 Task: Add an event with the title Team Building Game: Scavenger Hunt Adventure, date '2024/05/19', time 8:50 AM to 10:50 AMand add a description: This training session is designed to help participants effectively manage their time, increase productivity, and achieve a better work-life balance. Select event color  Grape . Add location for the event as: 987 Piazza di Spagna, Rome, Italy, logged in from the account softage.5@softage.netand send the event invitation to softage.7@softage.net and softage.8@softage.net. Set a reminder for the event Monthly on the third Sunday
Action: Mouse moved to (973, 71)
Screenshot: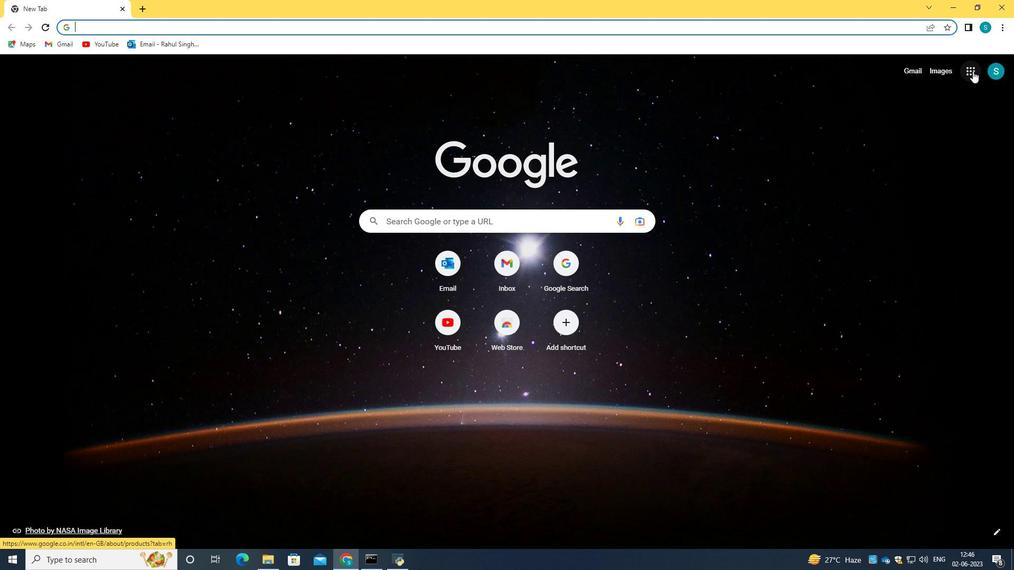 
Action: Mouse pressed left at (973, 71)
Screenshot: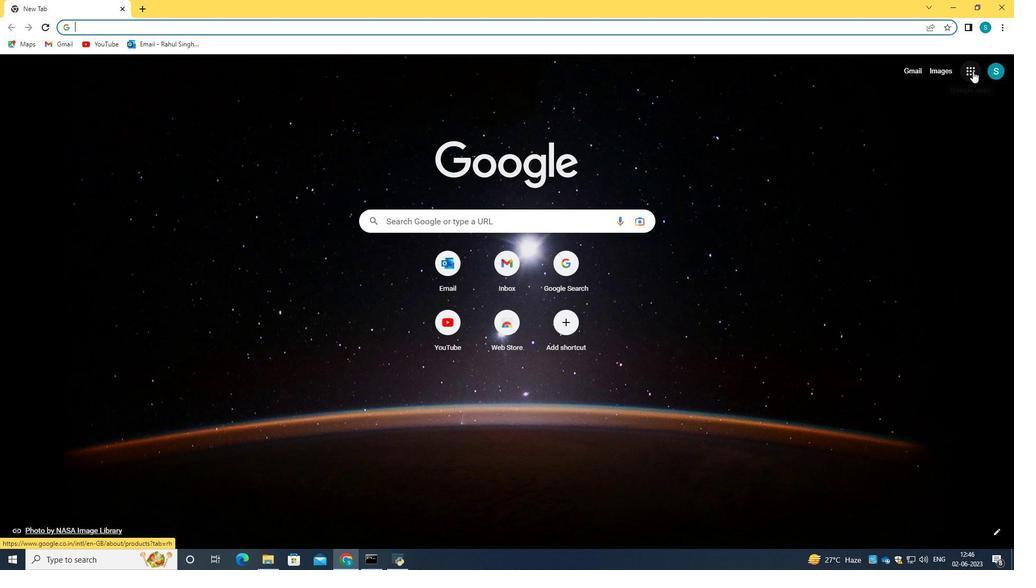 
Action: Mouse moved to (877, 223)
Screenshot: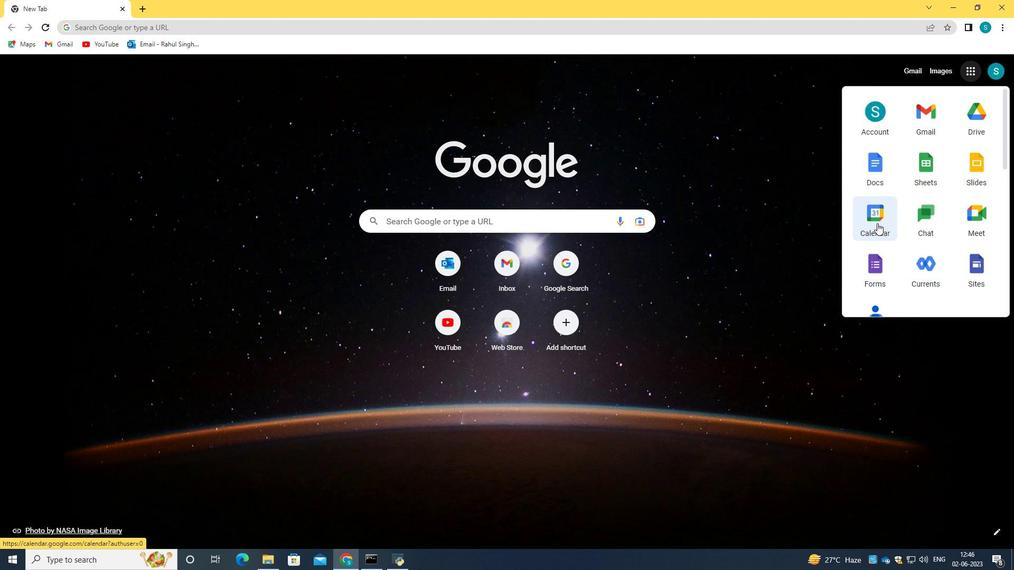 
Action: Mouse pressed left at (877, 223)
Screenshot: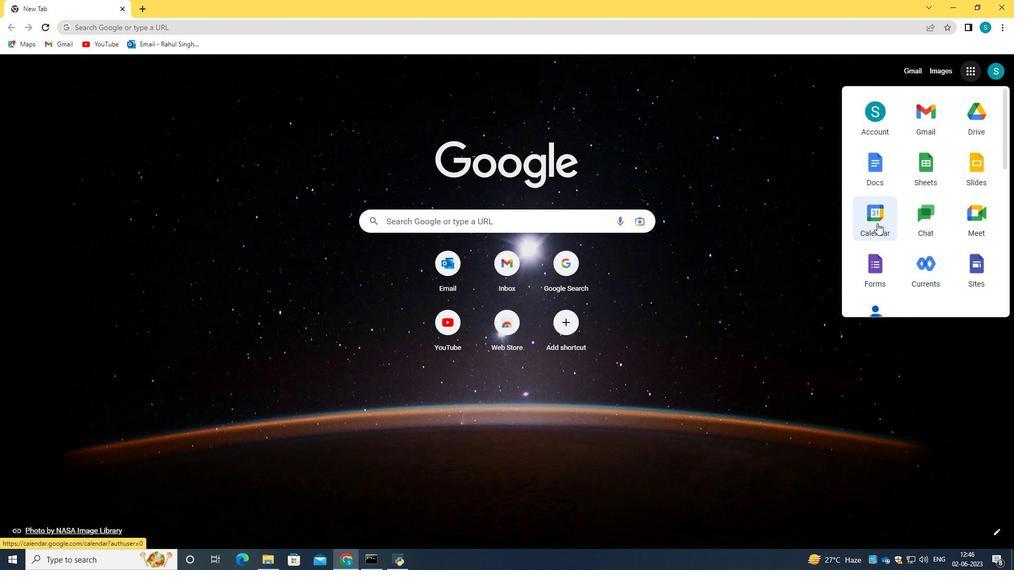 
Action: Mouse moved to (62, 113)
Screenshot: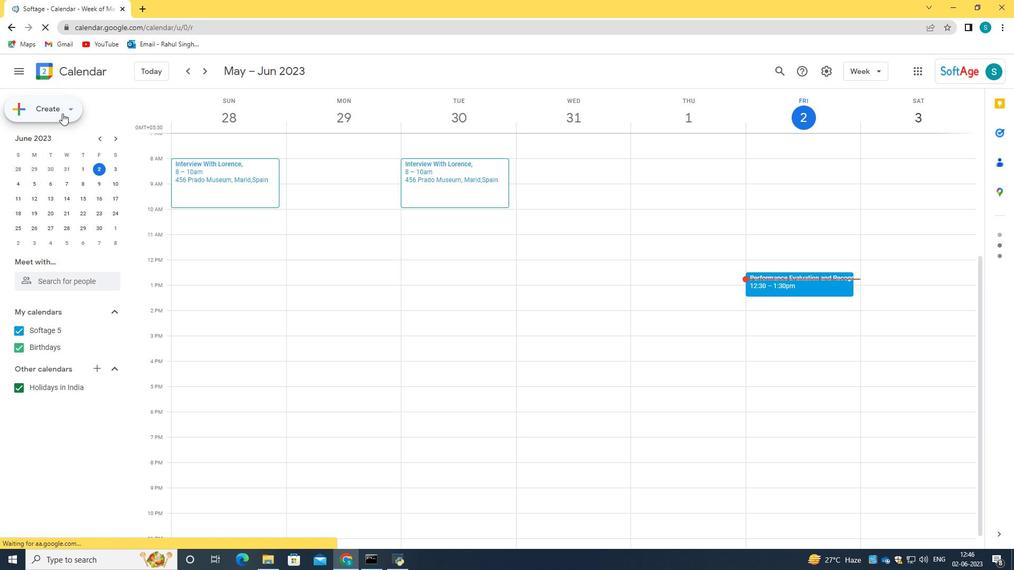 
Action: Mouse pressed left at (62, 113)
Screenshot: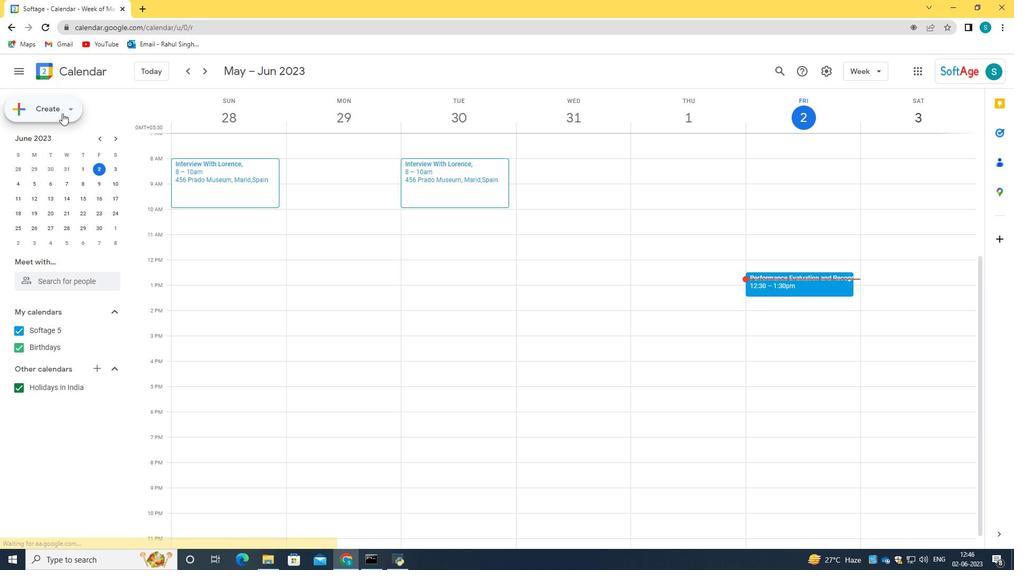 
Action: Mouse moved to (49, 131)
Screenshot: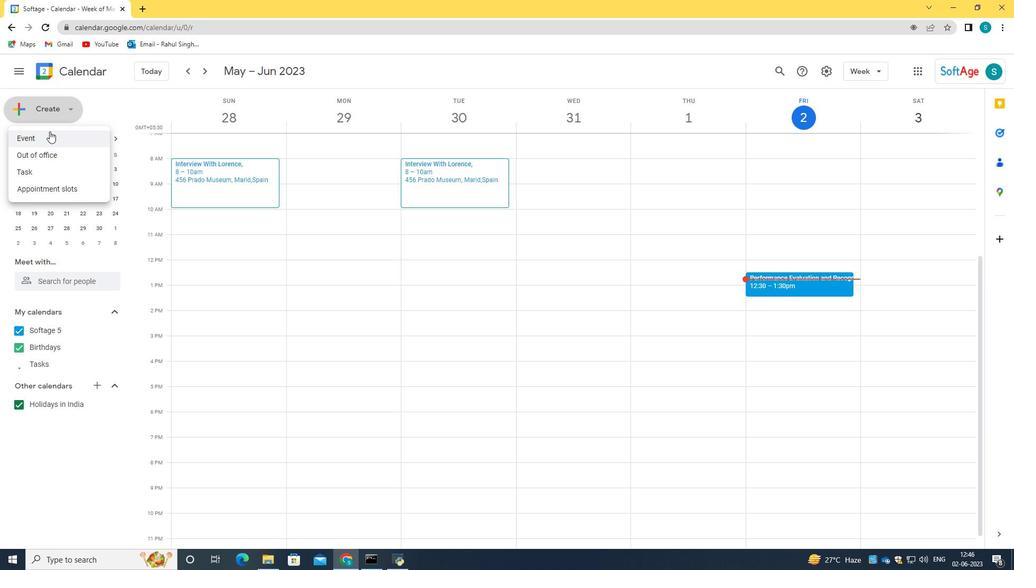 
Action: Mouse pressed left at (49, 131)
Screenshot: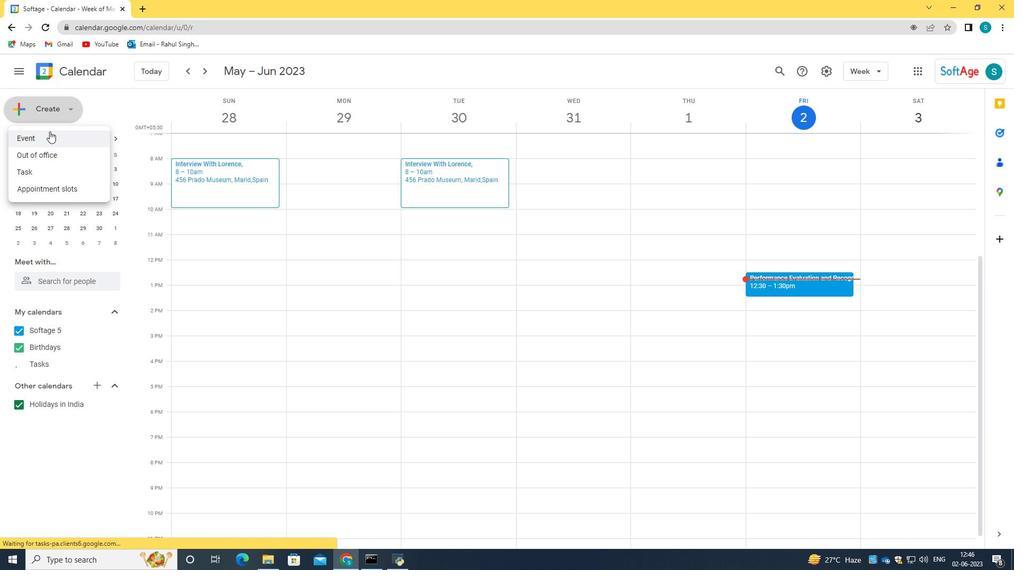 
Action: Mouse moved to (652, 422)
Screenshot: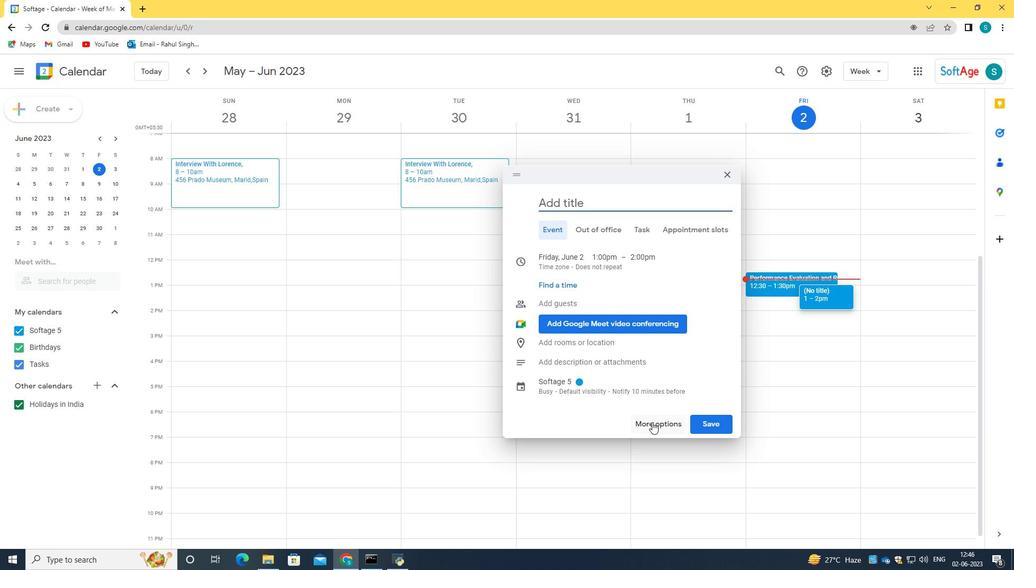 
Action: Mouse pressed left at (652, 422)
Screenshot: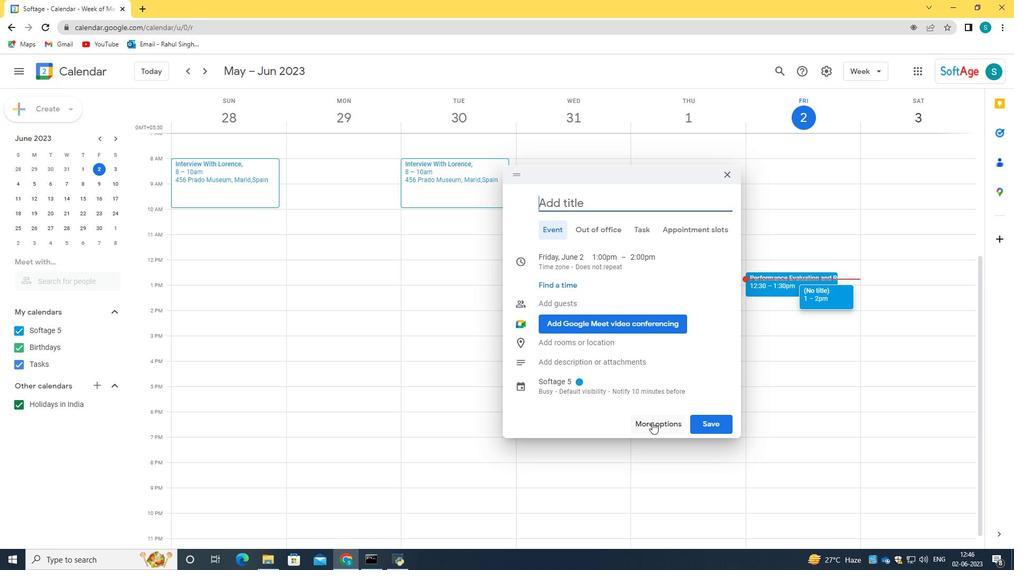 
Action: Mouse moved to (113, 75)
Screenshot: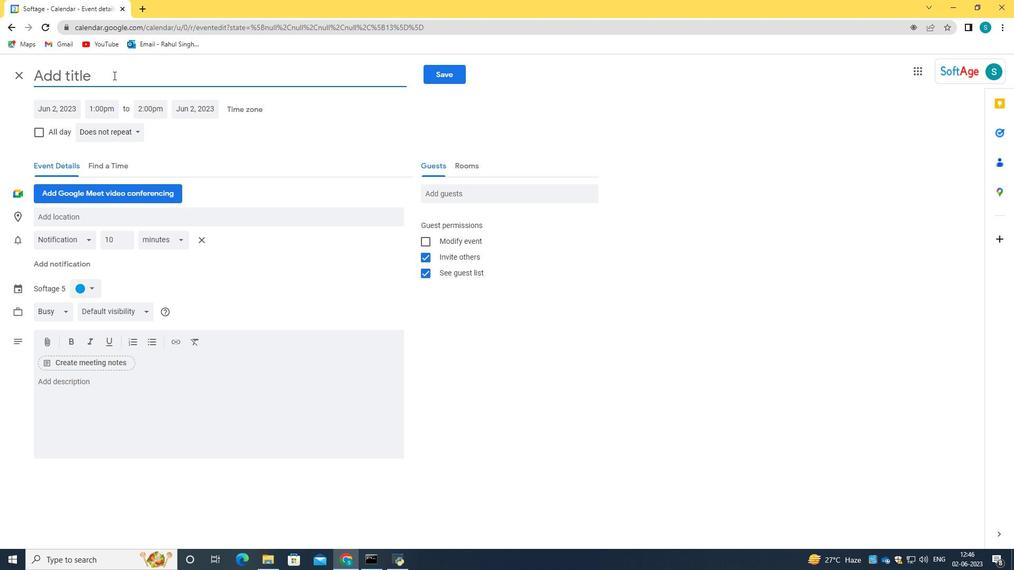 
Action: Key pressed <Key.caps_lock>T<Key.caps_lock>eam<Key.space><Key.caps_lock>B<Key.caps_lock>uilding<Key.space><Key.caps_lock>G<Key.caps_lock>ame<Key.shift_r>:<Key.space><Key.caps_lock>S<Key.caps_lock>cavenger<Key.space><Key.caps_lock>H<Key.caps_lock>unt<Key.space><Key.caps_lock>A<Key.caps_lock>dventure
Screenshot: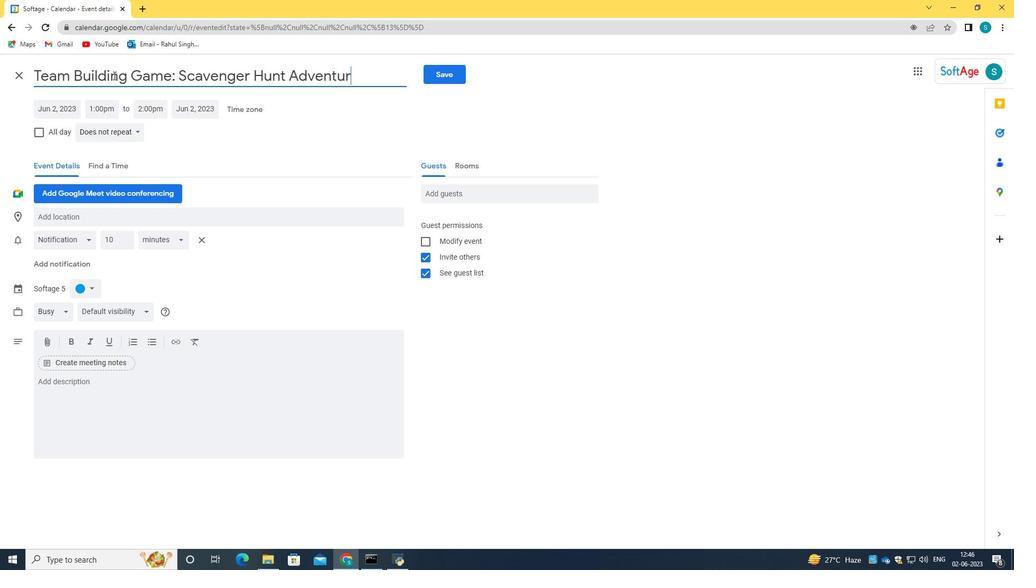 
Action: Mouse moved to (59, 110)
Screenshot: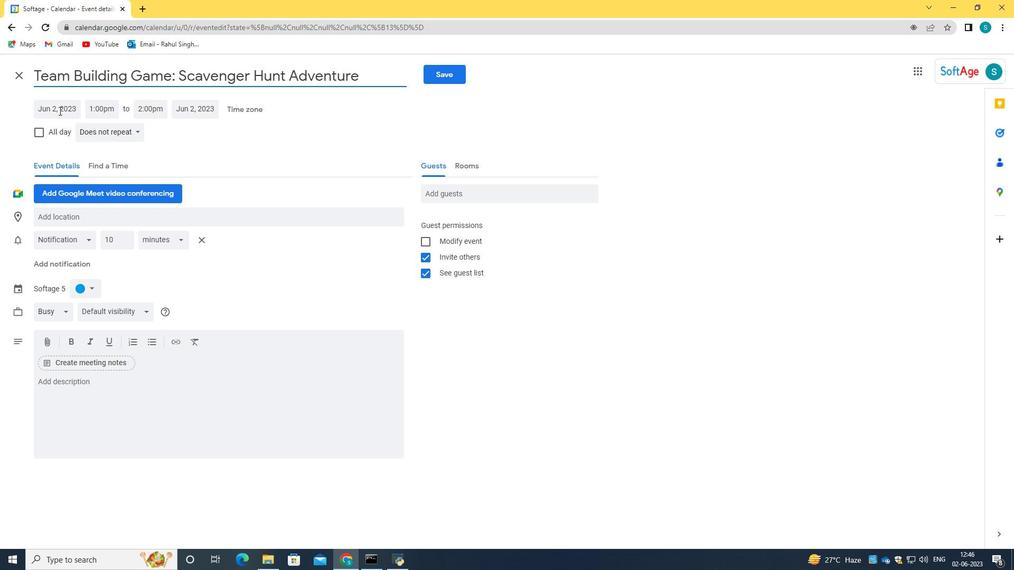 
Action: Mouse pressed left at (59, 110)
Screenshot: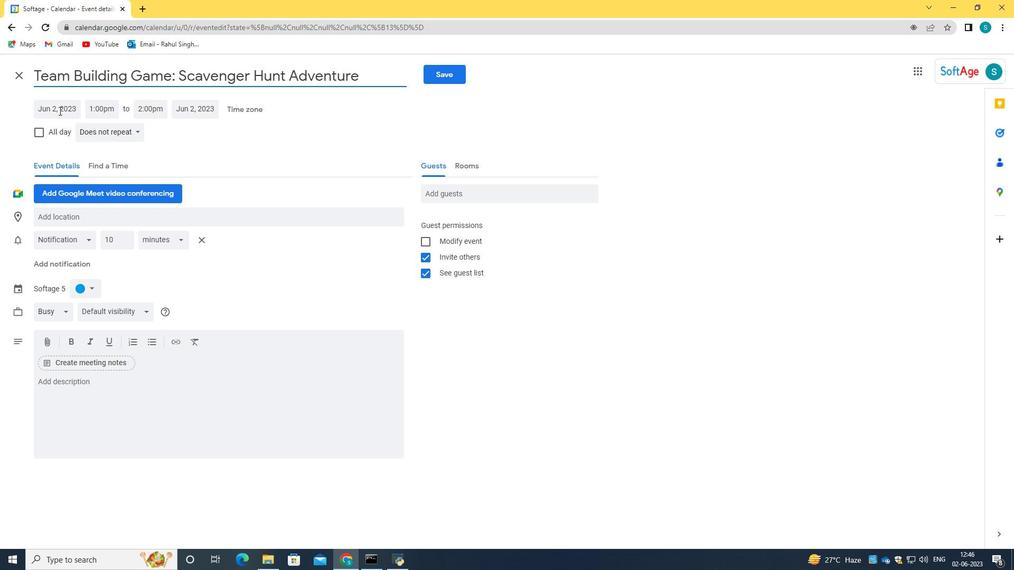 
Action: Key pressed <Key.backspace>2024/05/19
Screenshot: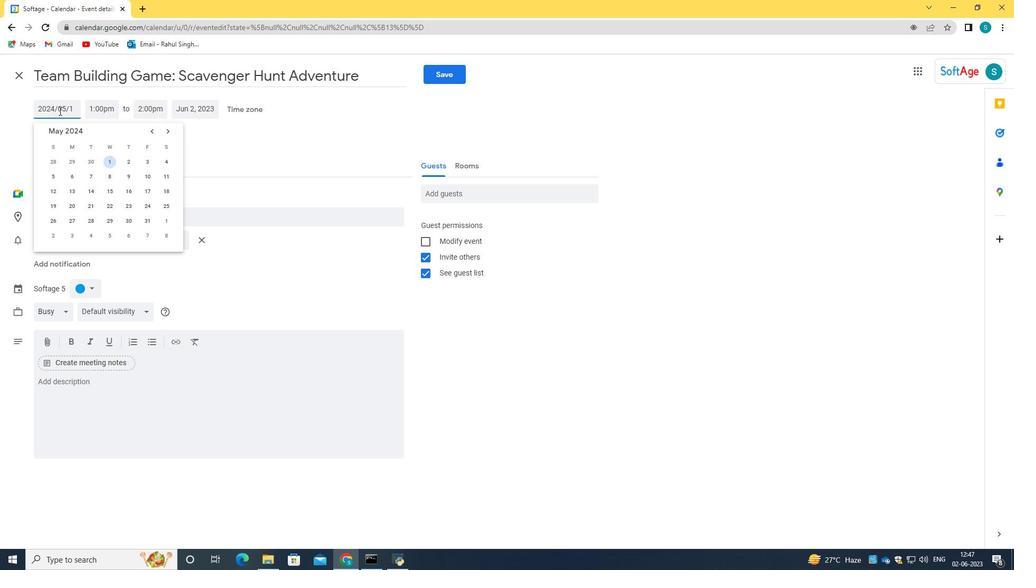 
Action: Mouse moved to (106, 108)
Screenshot: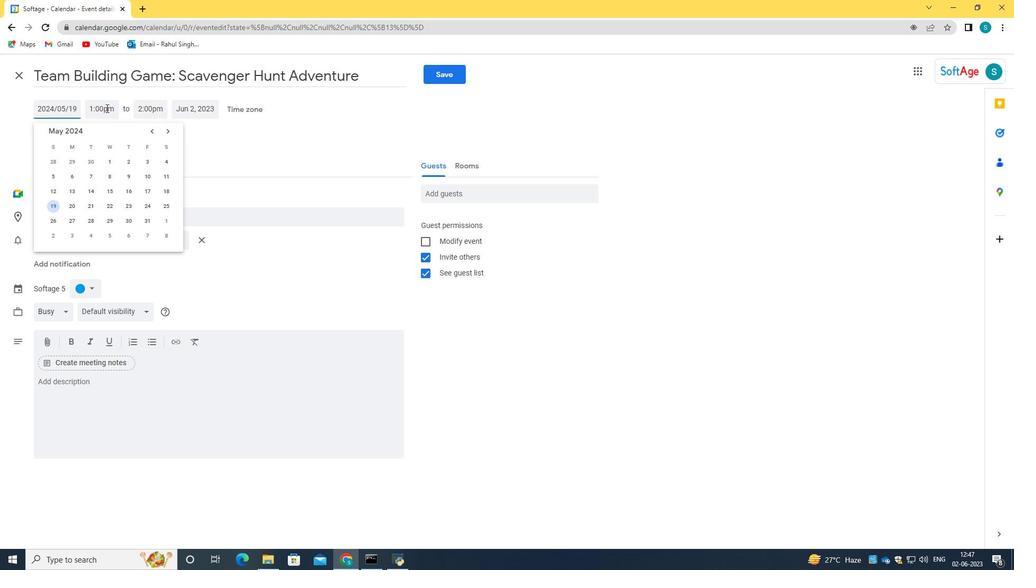 
Action: Key pressed <Key.enter><Key.tab>8<Key.shift_r>:50<Key.space><Key.caps_lock>AM<Key.tab>10<Key.shift_r><Key.shift_r><Key.shift_r><Key.shift_r>:50<Key.space>AM
Screenshot: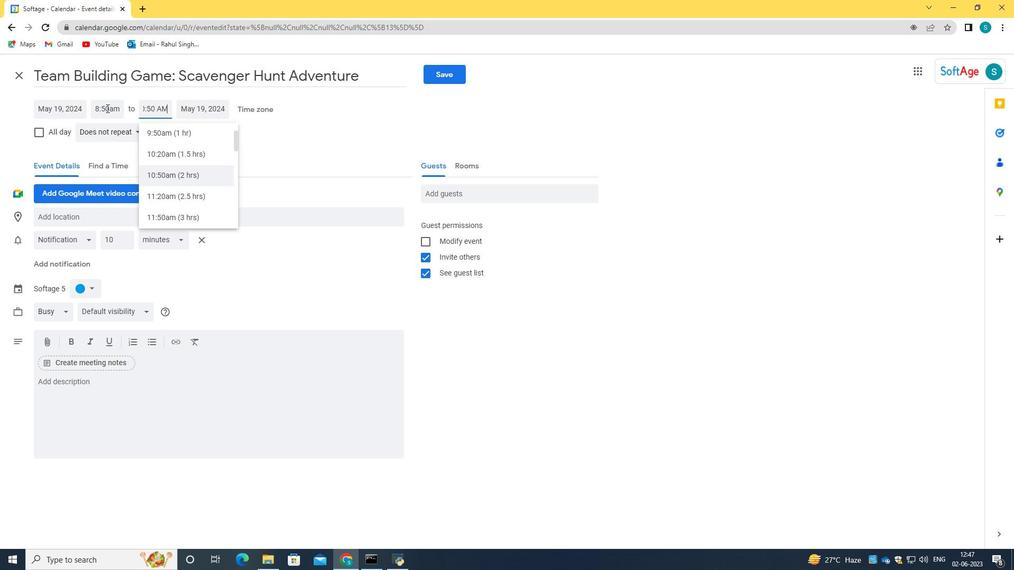 
Action: Mouse moved to (174, 179)
Screenshot: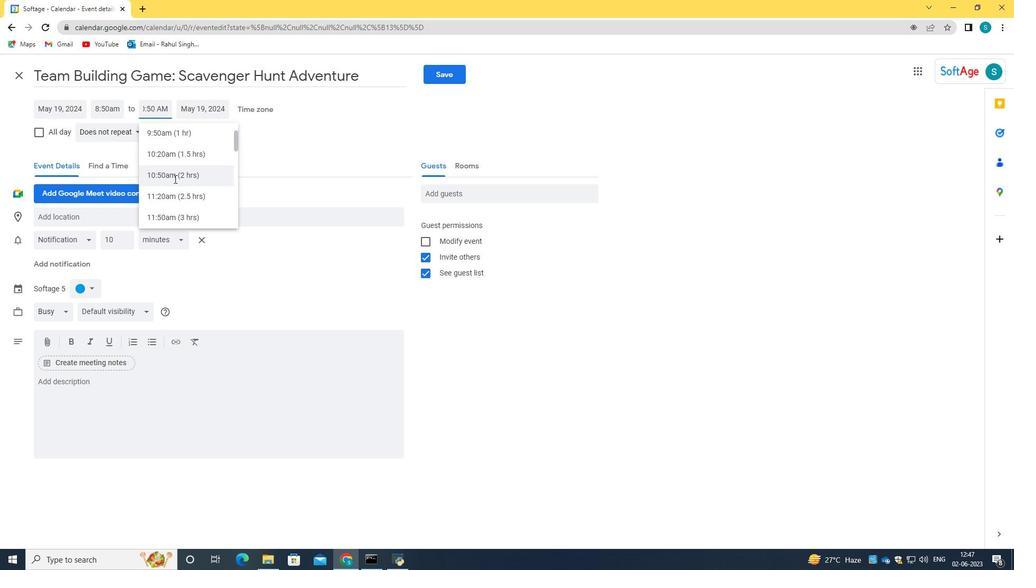 
Action: Mouse pressed left at (174, 179)
Screenshot: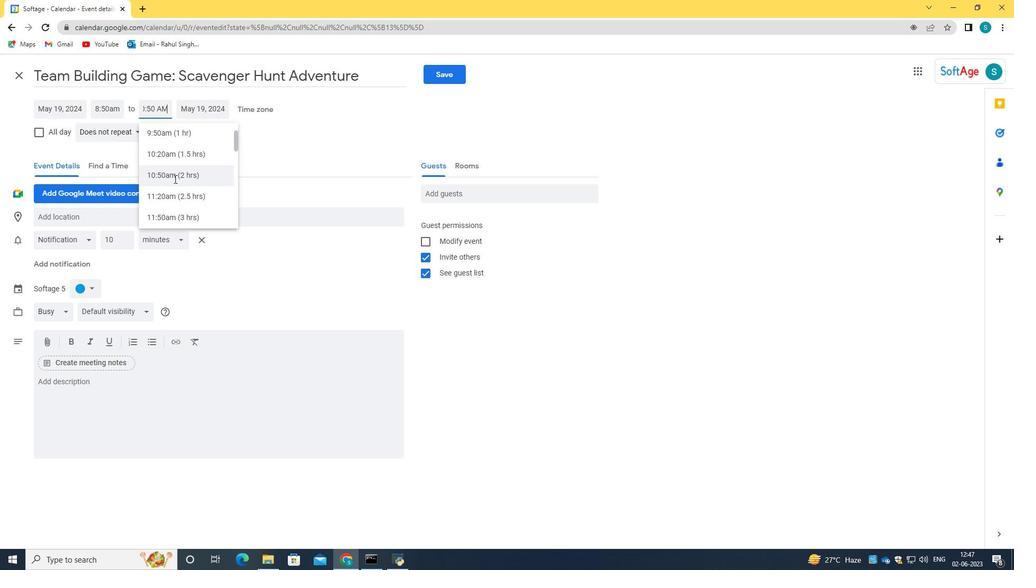 
Action: Mouse moved to (128, 407)
Screenshot: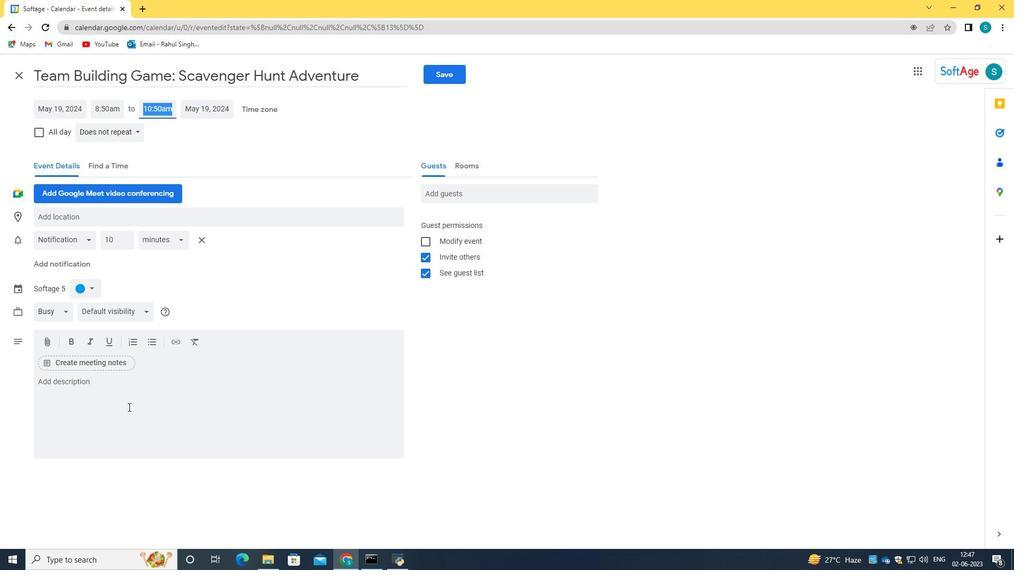 
Action: Mouse pressed left at (128, 407)
Screenshot: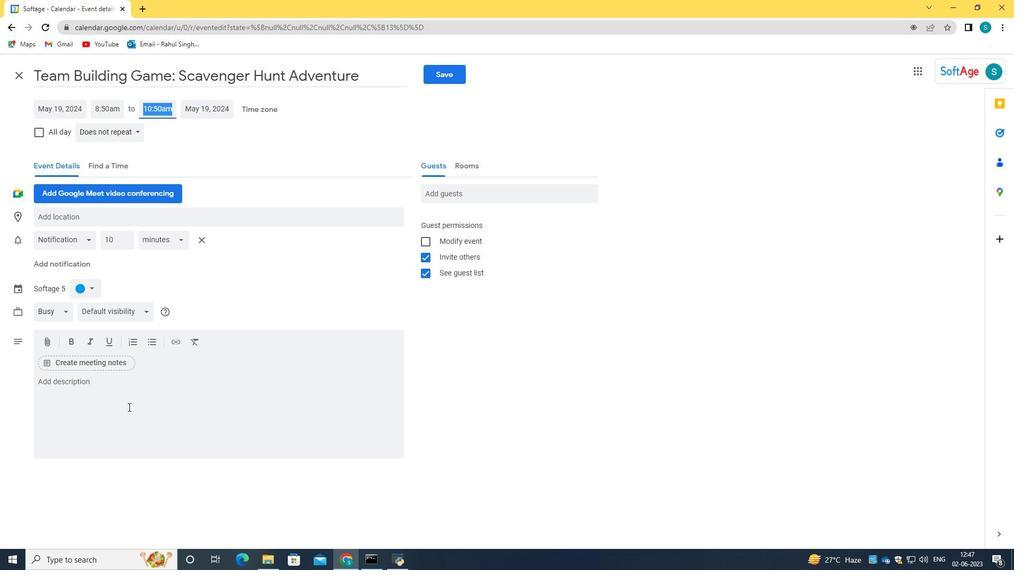 
Action: Key pressed <Key.caps_lock>t<Key.backspace><Key.caps_lock>T<Key.caps_lock>his<Key.space>training<Key.space>session<Key.space>is<Key.space>designed<Key.space>to<Key.space>help<Key.space>participants<Key.space>effectively<Key.space>manage<Key.space>their<Key.space>th=<Key.backspace><Key.backspace>ime,<Key.space>increase<Key.space>prof<Key.backspace>ductivity,<Key.space>and<Key.space>achi<Key.backspace>ieve<Key.space>a<Key.space>better<Key.space>work-i<Key.backspace>life<Key.space>balance<Key.space><Key.backspace>.<Key.space>
Screenshot: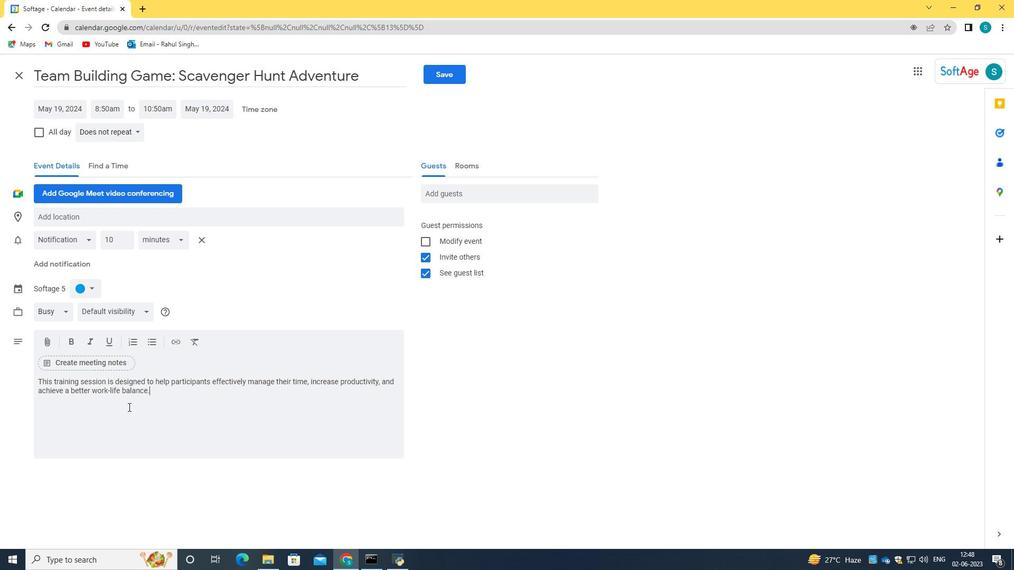 
Action: Mouse moved to (89, 288)
Screenshot: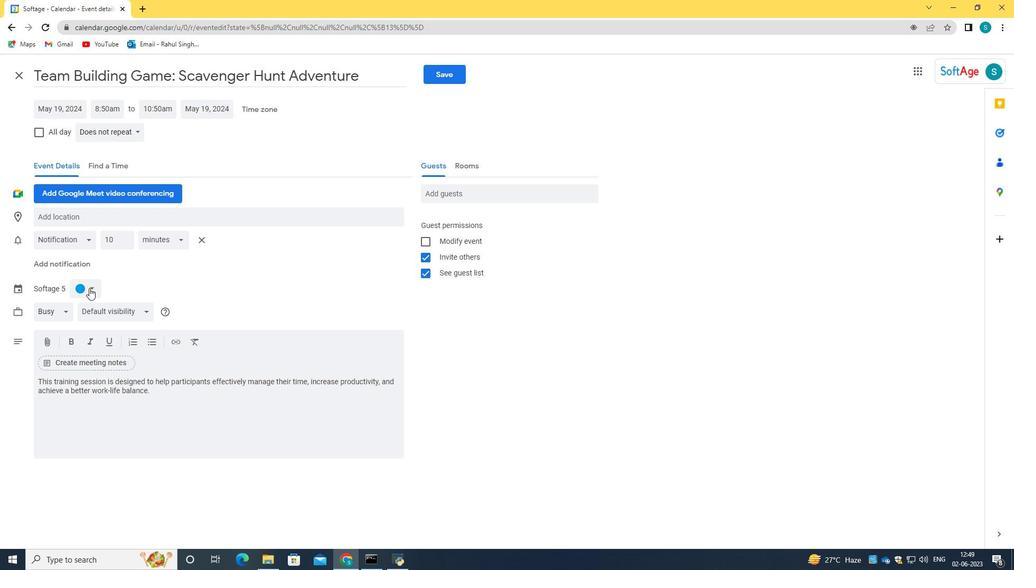 
Action: Mouse pressed left at (89, 288)
Screenshot: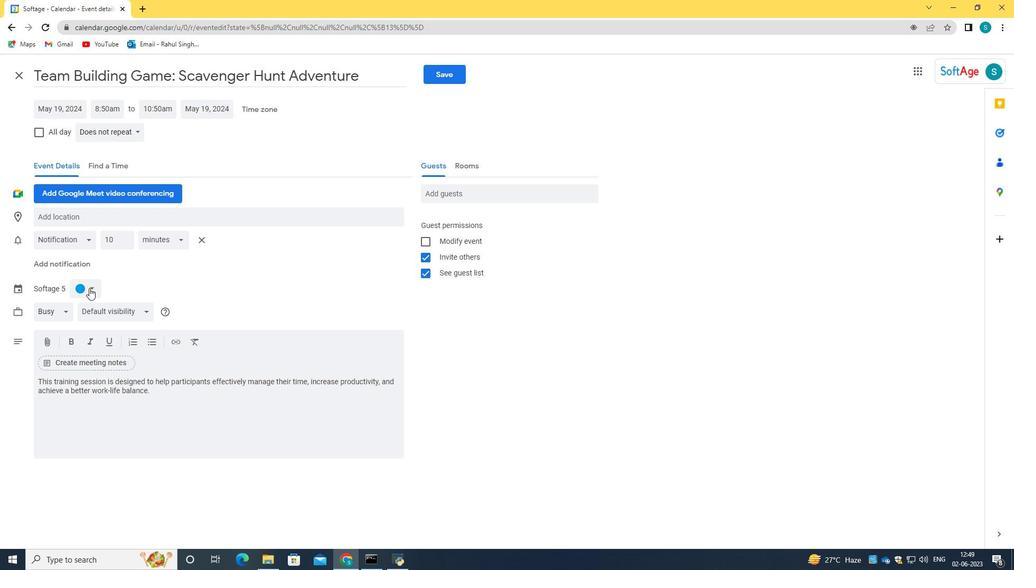 
Action: Mouse moved to (80, 348)
Screenshot: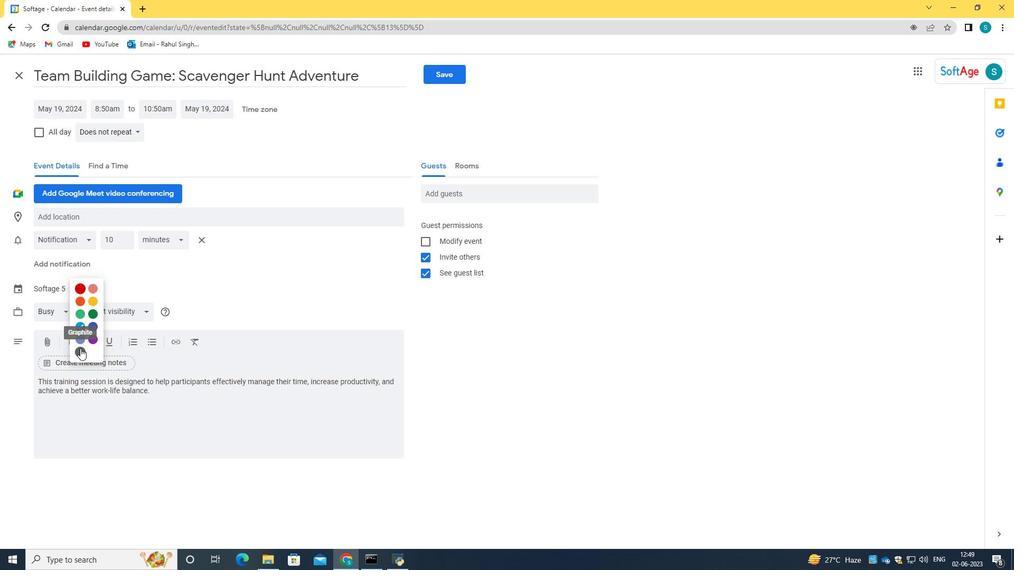 
Action: Mouse pressed left at (80, 348)
Screenshot: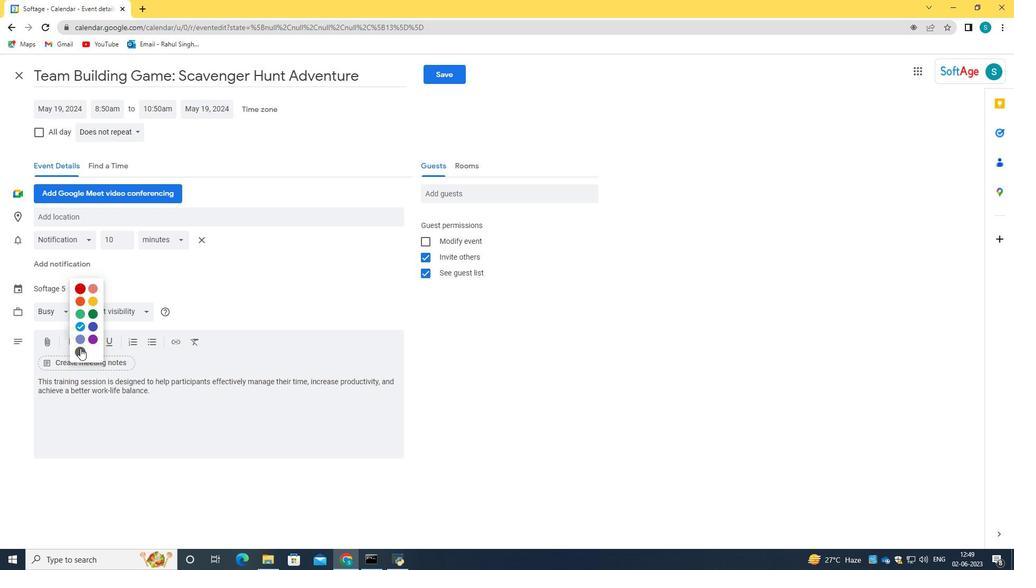 
Action: Mouse moved to (101, 221)
Screenshot: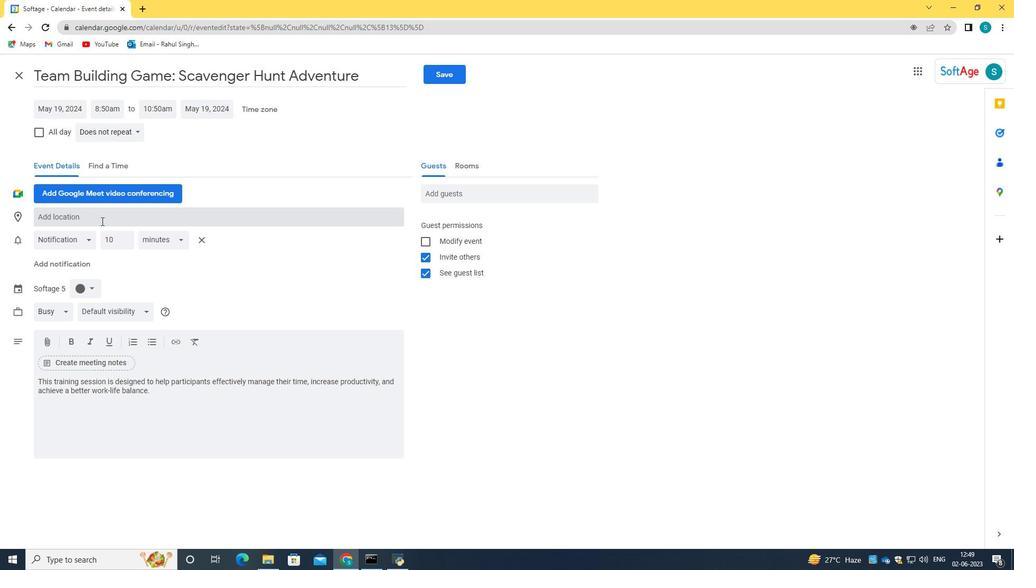 
Action: Mouse pressed left at (101, 221)
Screenshot: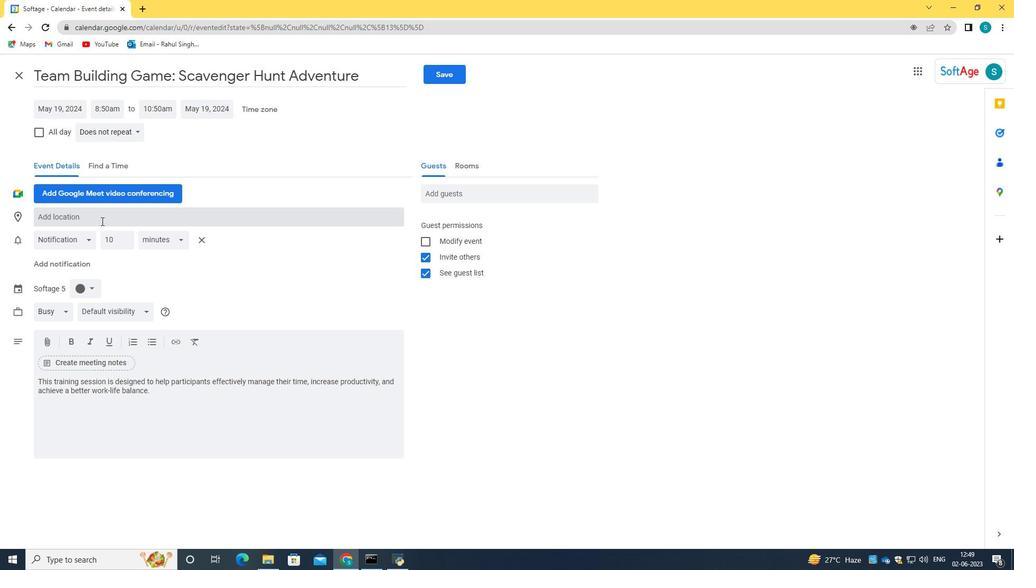 
Action: Mouse moved to (100, 221)
Screenshot: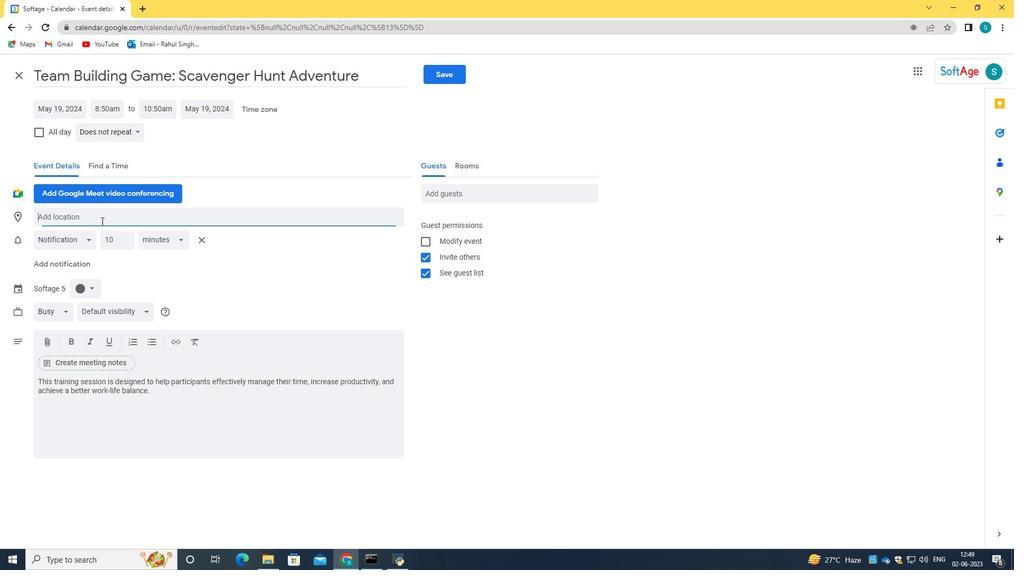 
Action: Key pressed 987<Key.space><Key.caps_lock>P<Key.caps_lock>iazza<Key.space>di<Key.space><Key.caps_lock>S<Key.caps_lock>pagna.<Key.backspace>,<Key.space><Key.caps_lock>R<Key.caps_lock>ome
Screenshot: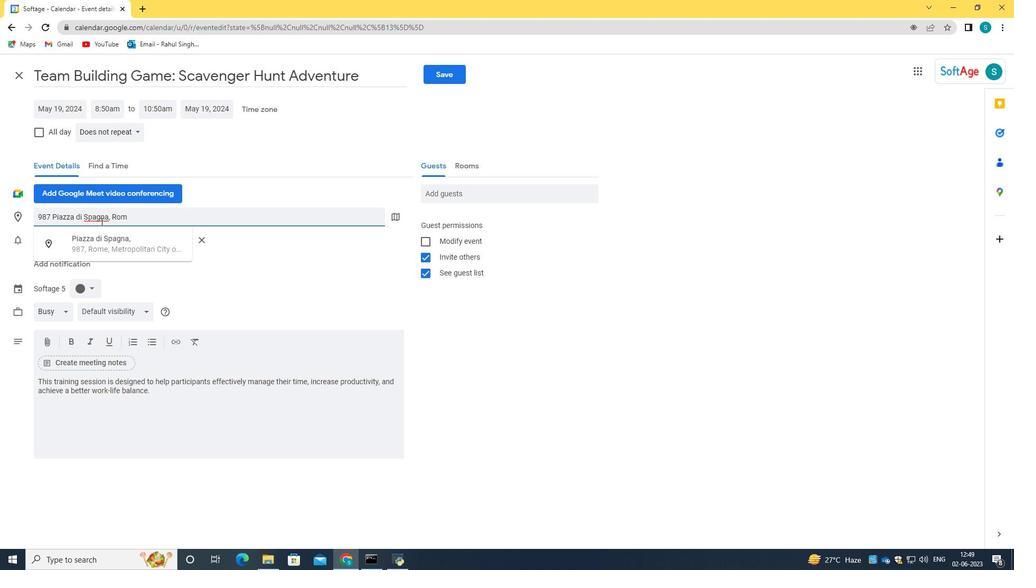 
Action: Mouse moved to (98, 221)
Screenshot: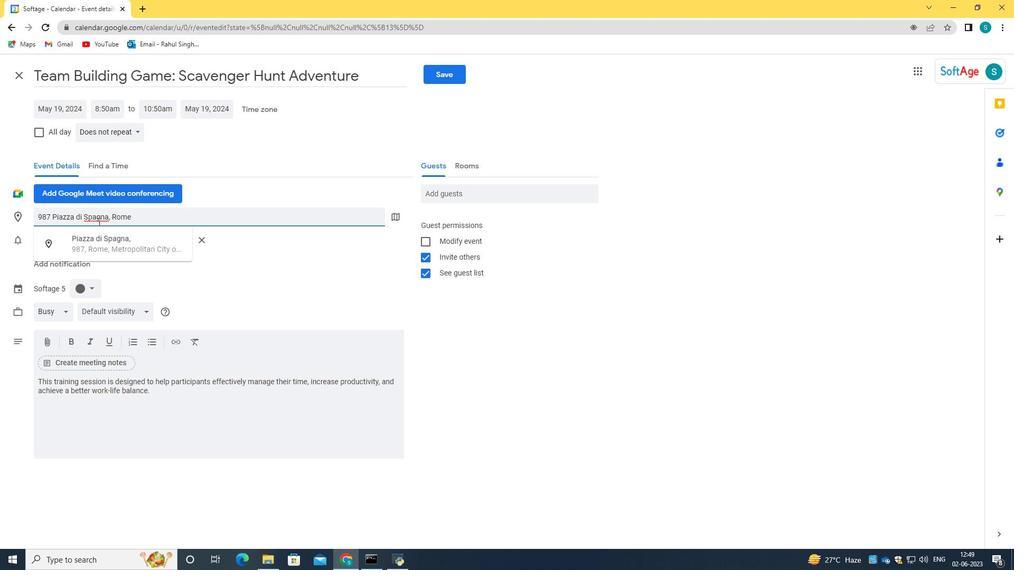 
Action: Key pressed ,<Key.space><Key.caps_lock>I<Key.caps_lock>taly
Screenshot: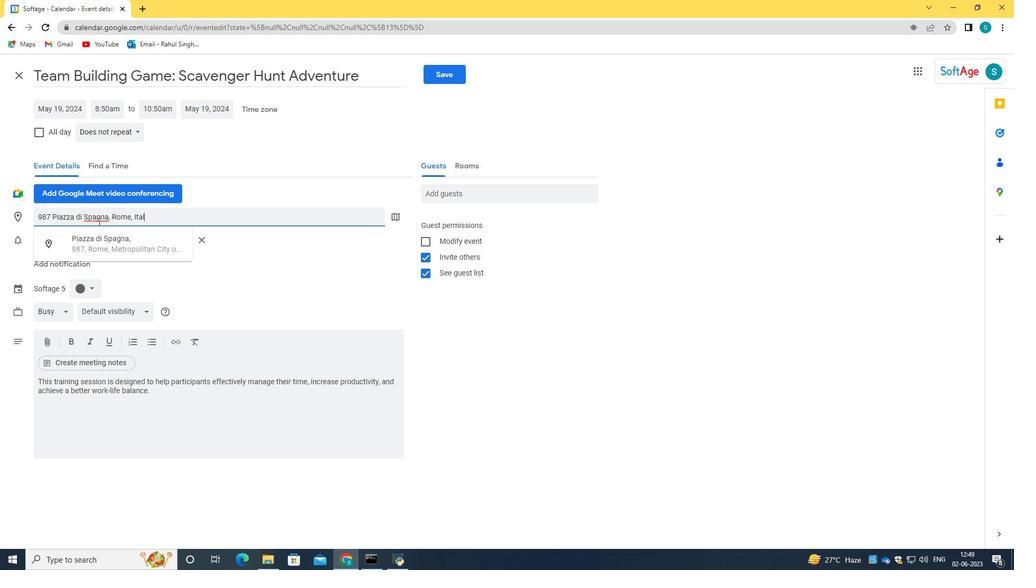 
Action: Mouse moved to (119, 244)
Screenshot: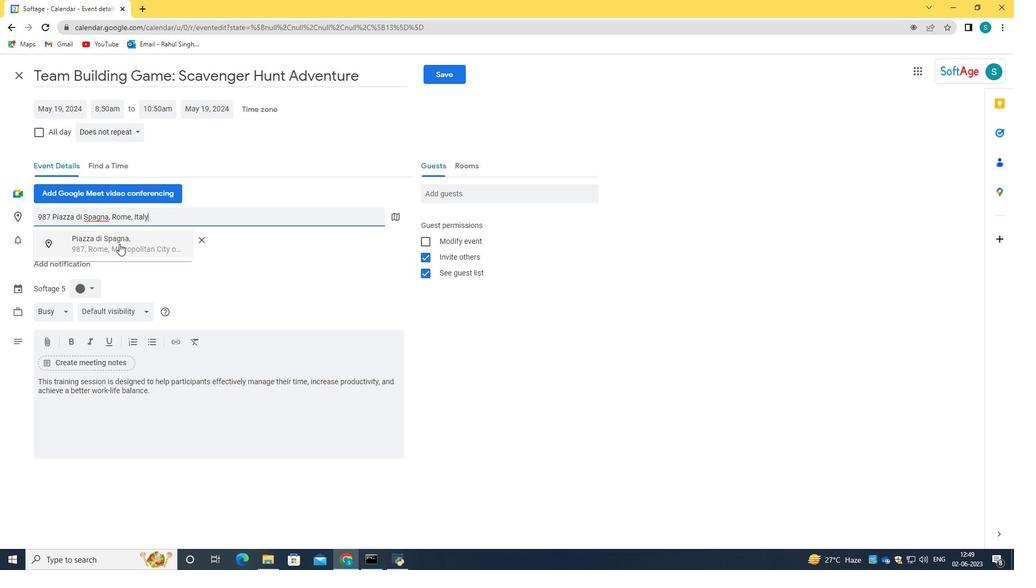
Action: Mouse pressed left at (119, 244)
Screenshot: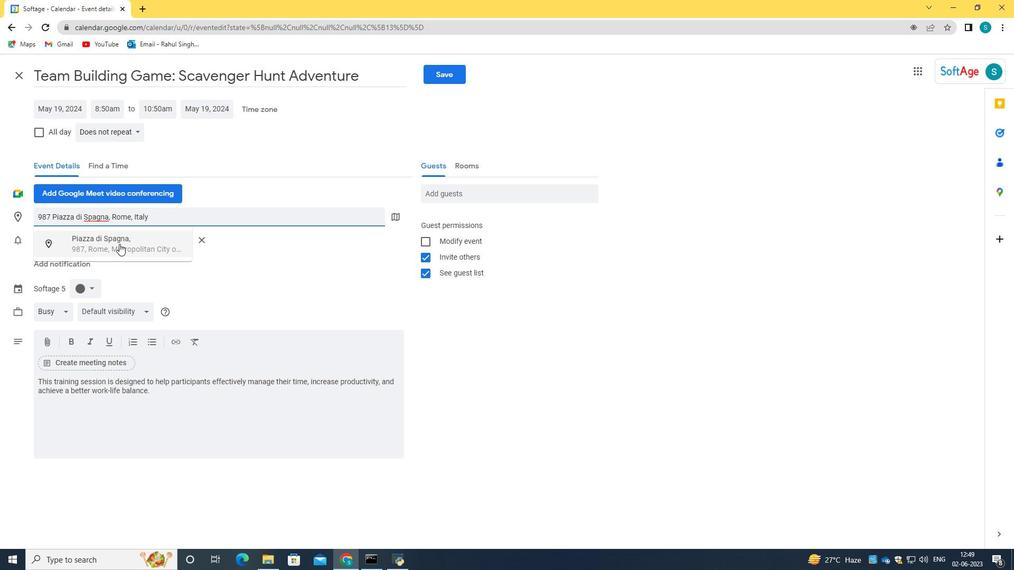 
Action: Mouse moved to (279, 265)
Screenshot: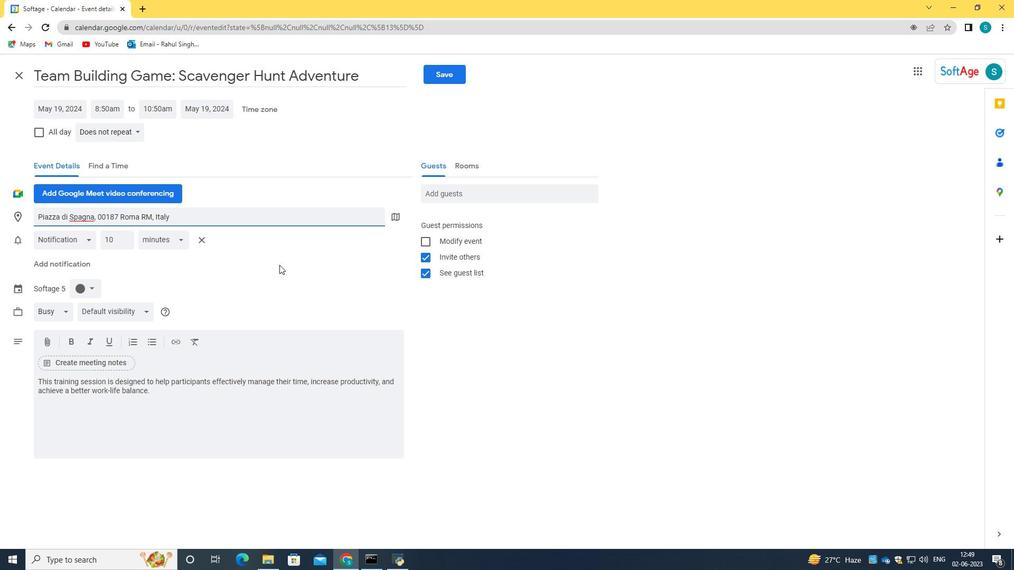 
Action: Mouse pressed left at (279, 265)
Screenshot: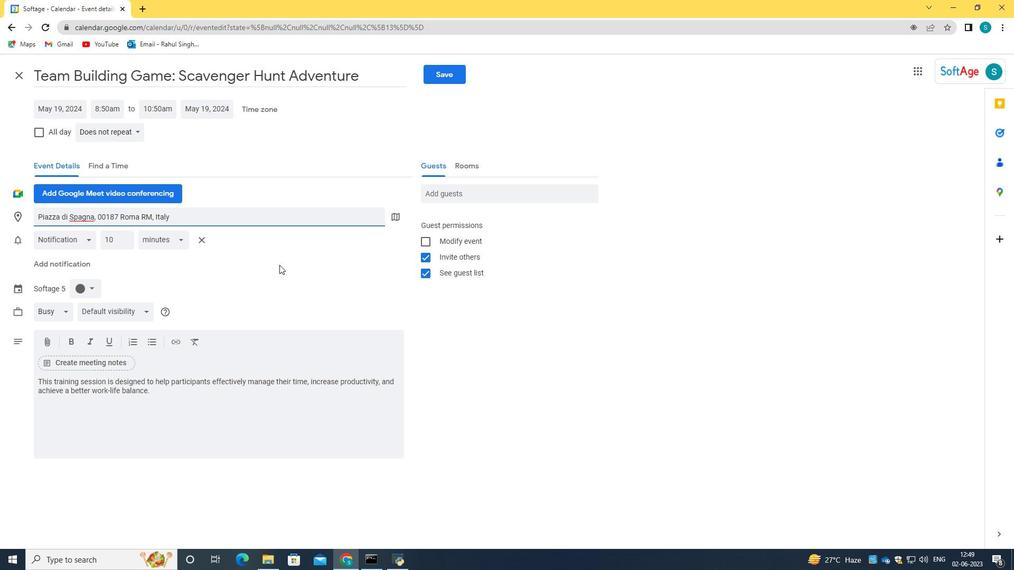 
Action: Mouse moved to (457, 189)
Screenshot: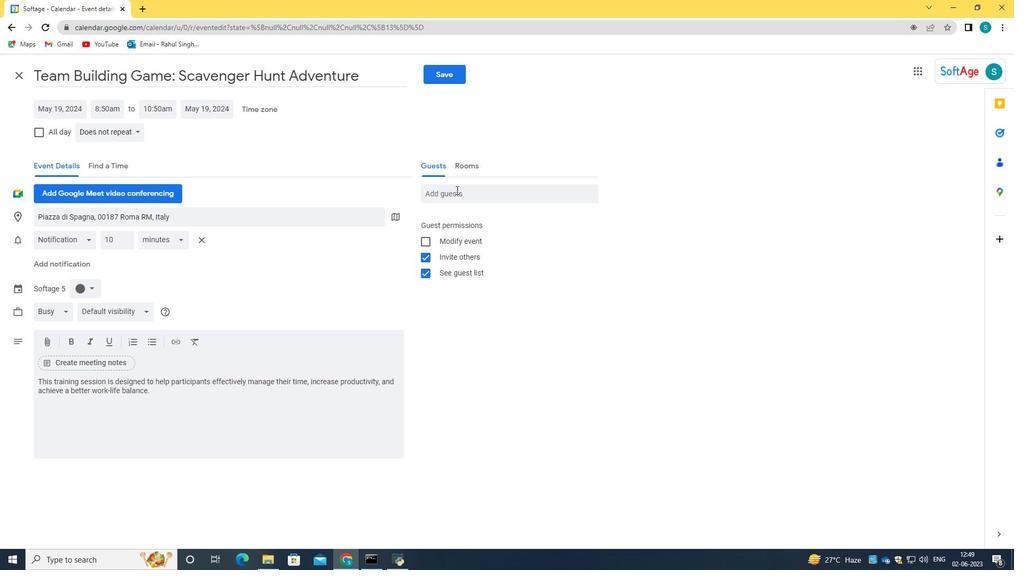 
Action: Mouse pressed left at (457, 189)
Screenshot: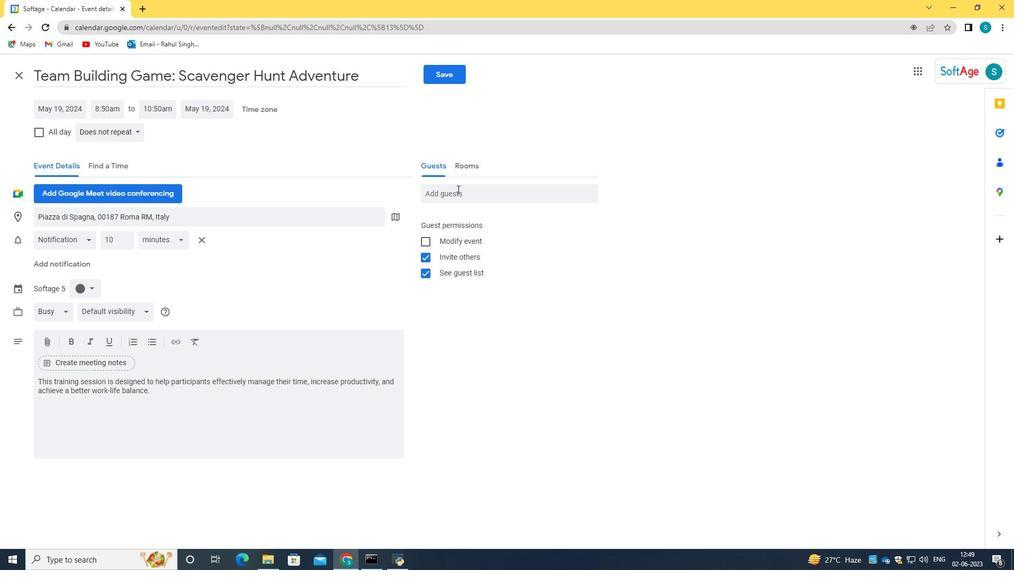 
Action: Key pressed softage.7<Key.shift>@softage.net<Key.tab>softage.8<Key.shift>@softage.net
Screenshot: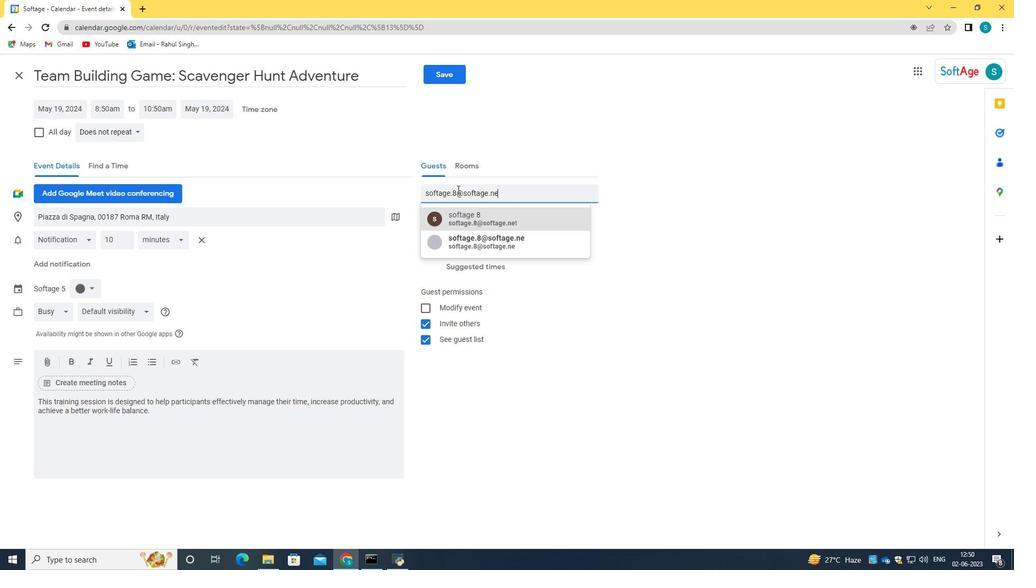 
Action: Mouse moved to (477, 217)
Screenshot: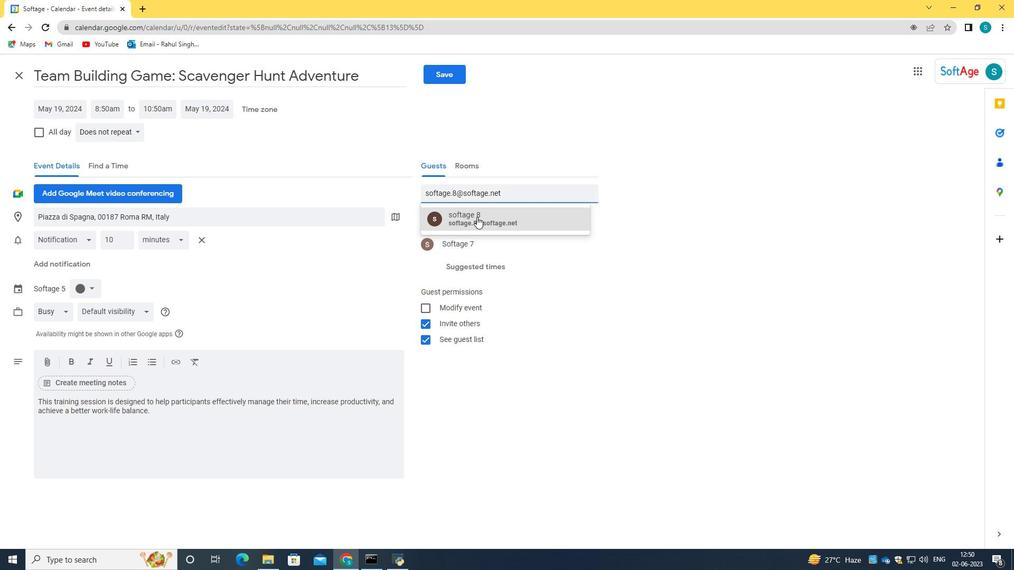 
Action: Mouse pressed left at (477, 217)
Screenshot: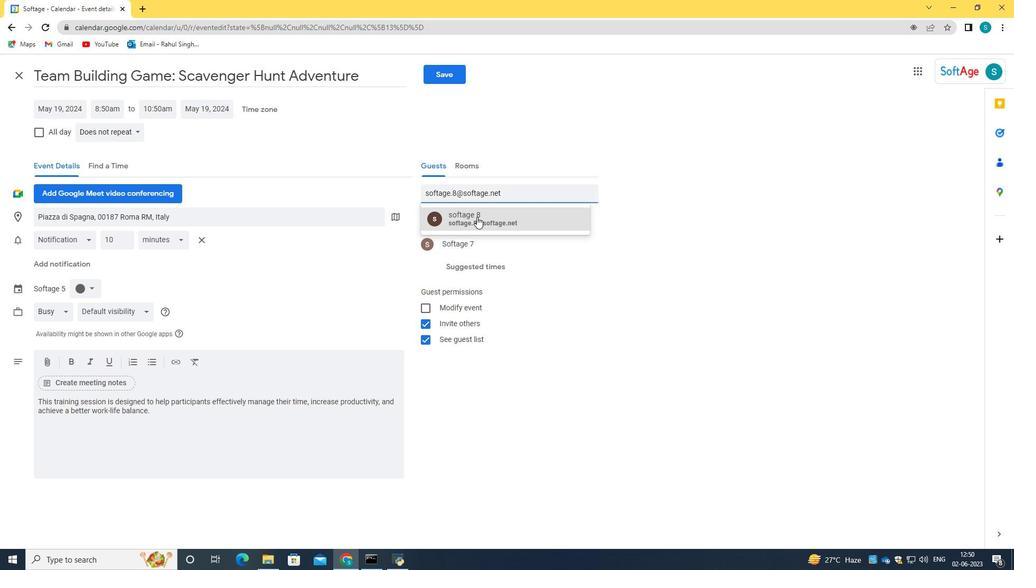 
Action: Mouse moved to (115, 132)
Screenshot: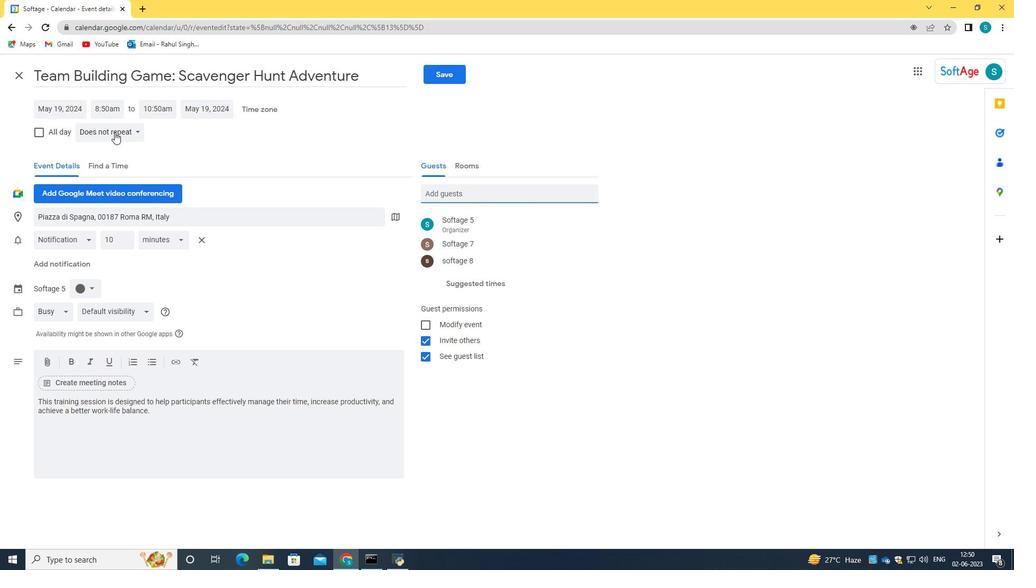 
Action: Mouse pressed left at (115, 132)
Screenshot: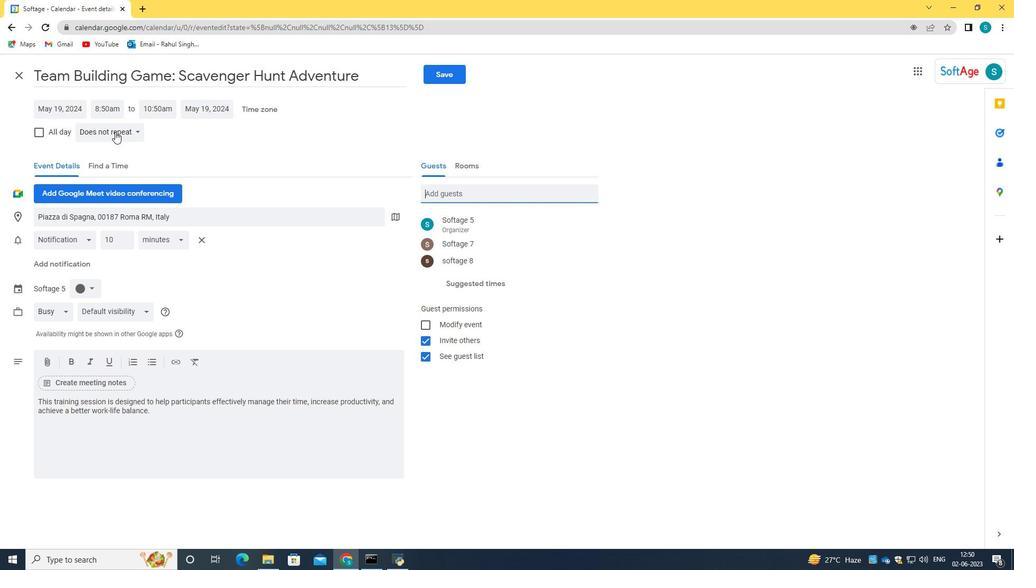 
Action: Mouse moved to (143, 185)
Screenshot: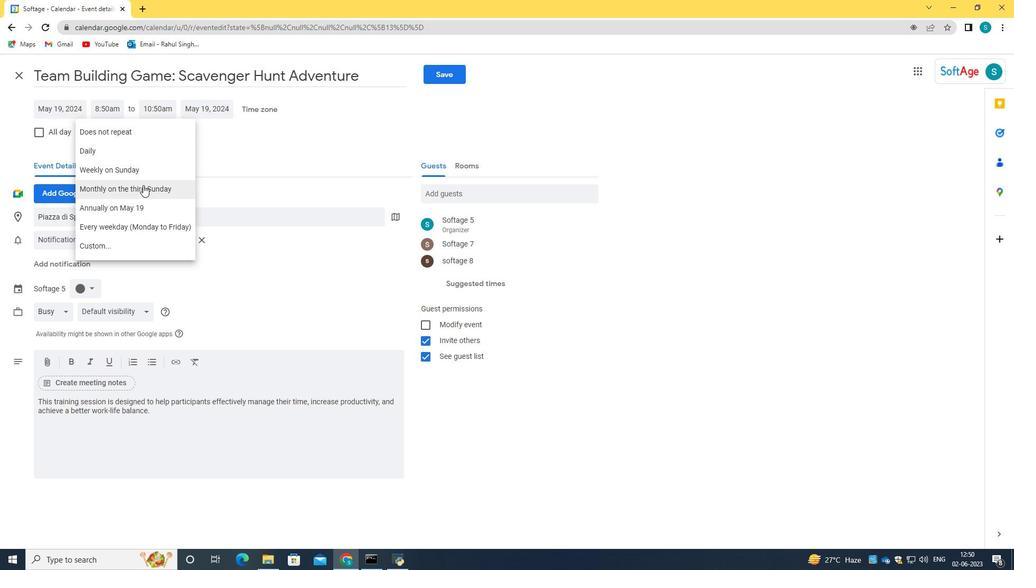 
Action: Mouse pressed left at (143, 185)
Screenshot: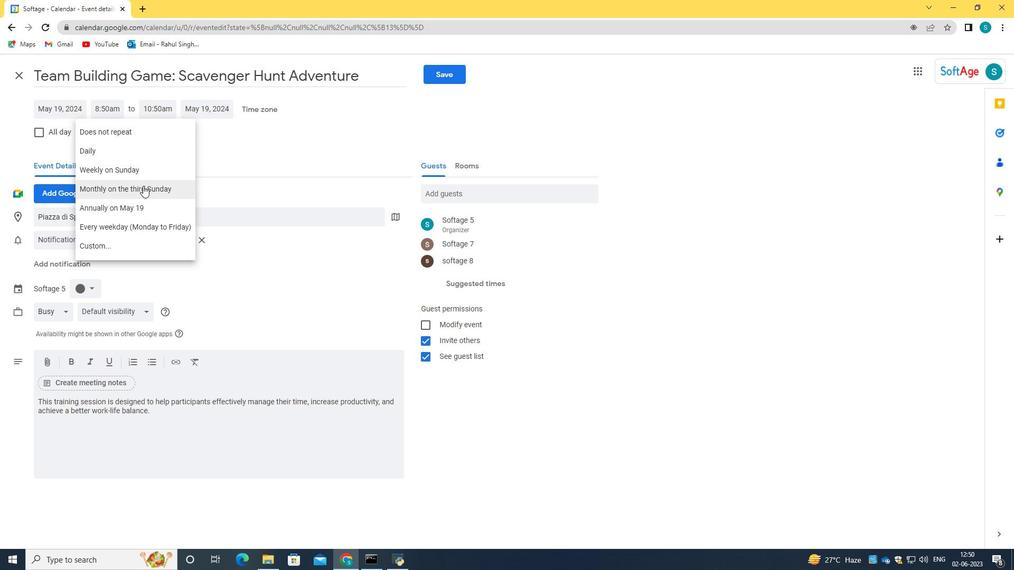 
Action: Mouse moved to (239, 150)
Screenshot: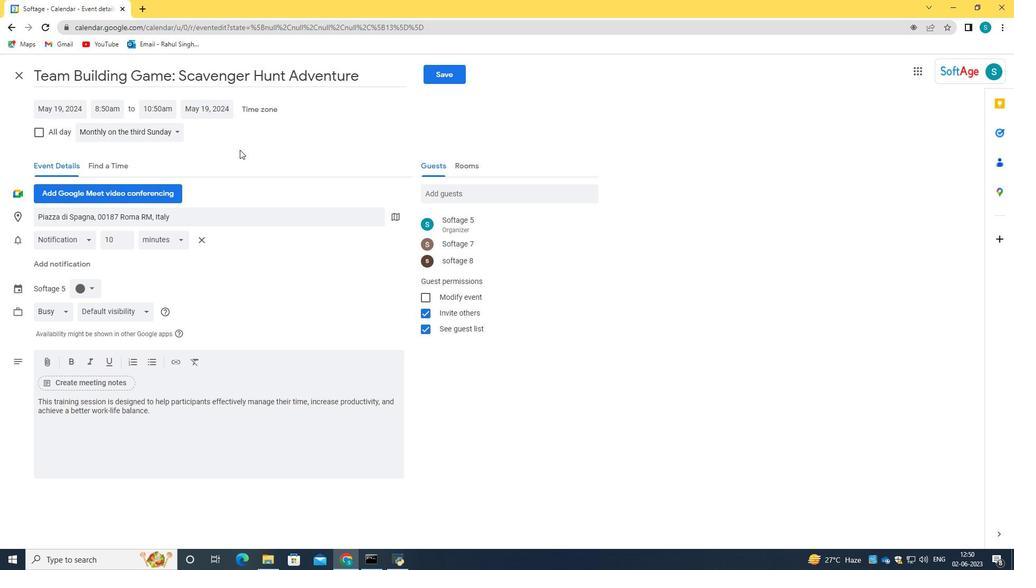 
